 Task: Calculate the intersection points between a parametric surface and a line segment.
Action: Mouse moved to (102, 64)
Screenshot: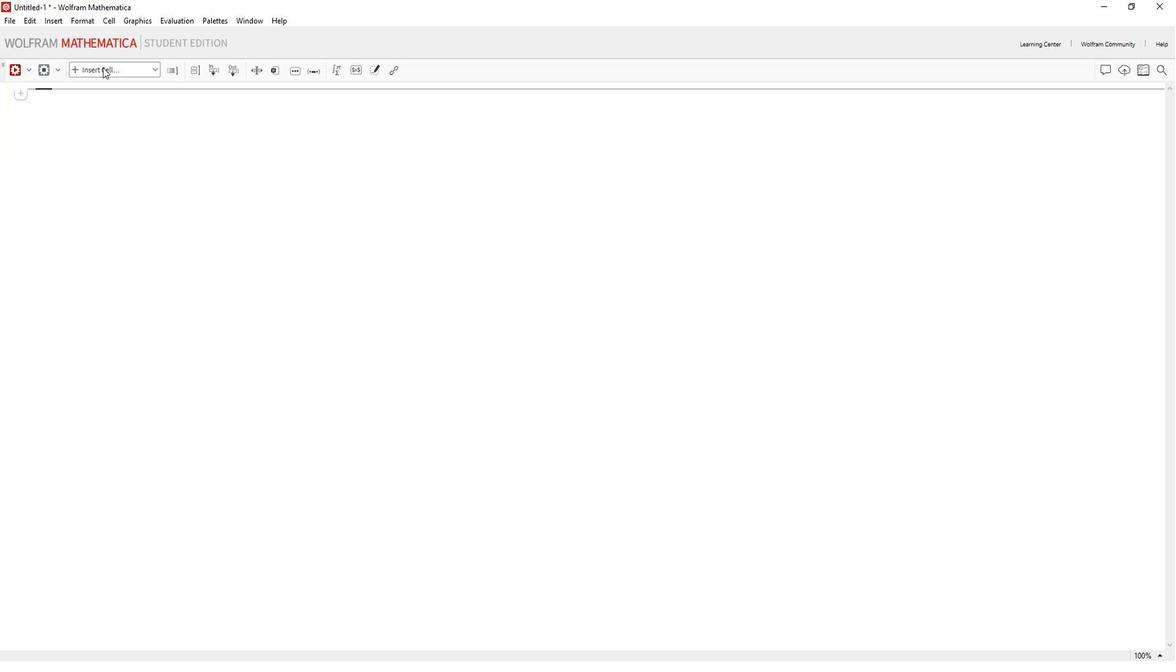 
Action: Mouse pressed left at (102, 64)
Screenshot: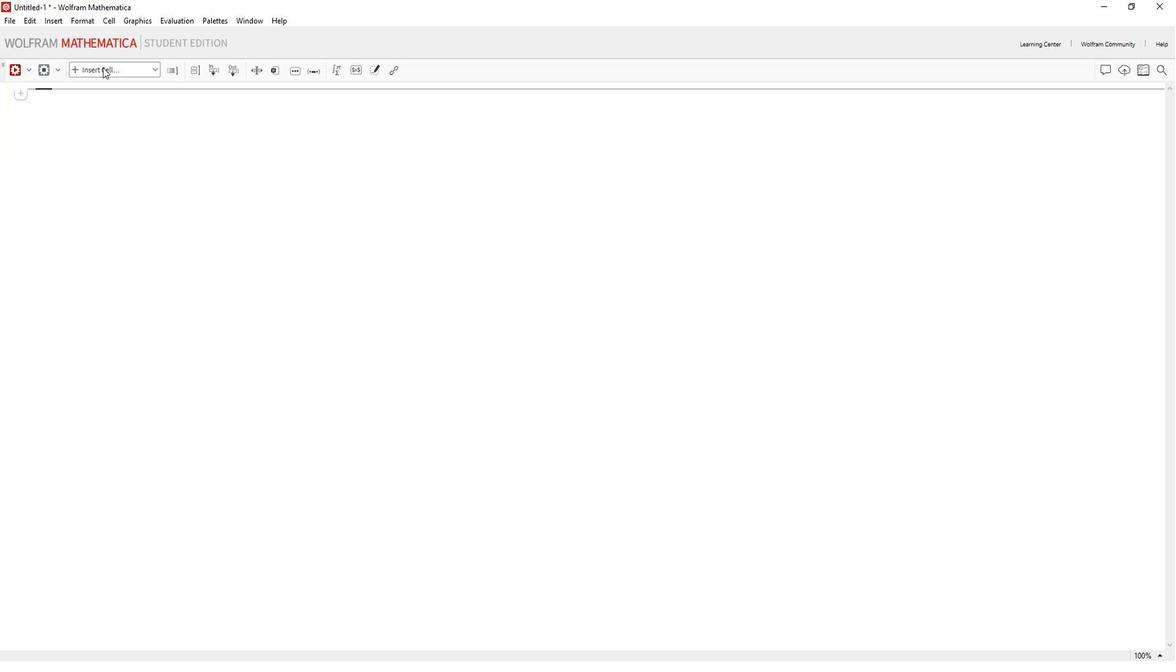 
Action: Mouse moved to (107, 224)
Screenshot: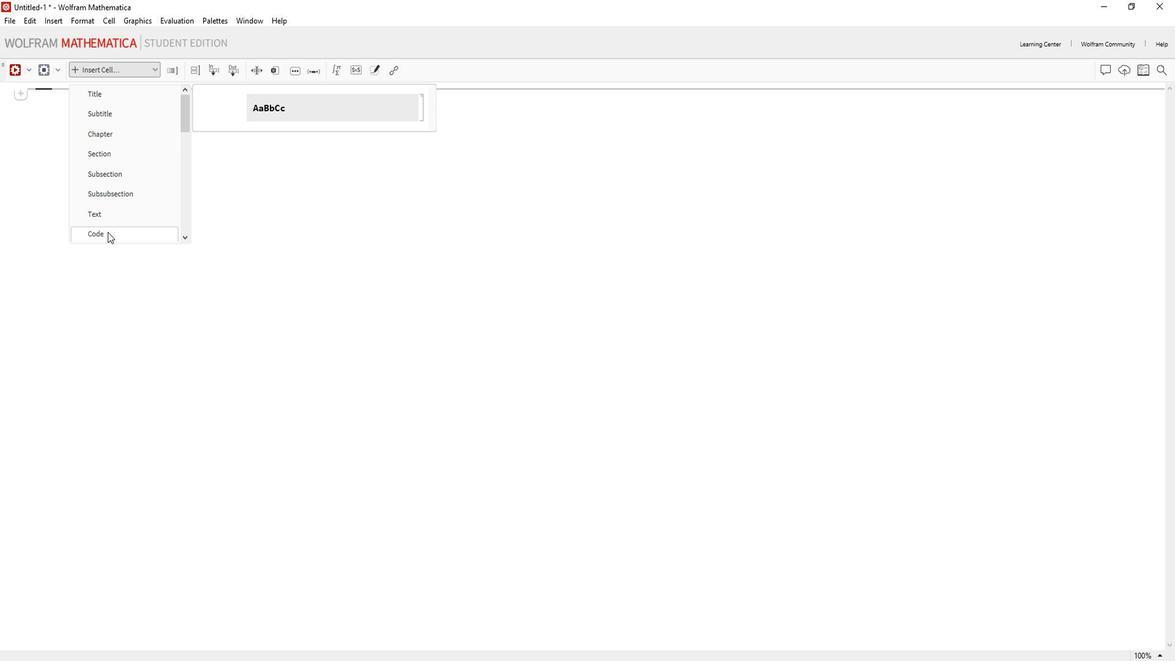 
Action: Mouse pressed left at (107, 224)
Screenshot: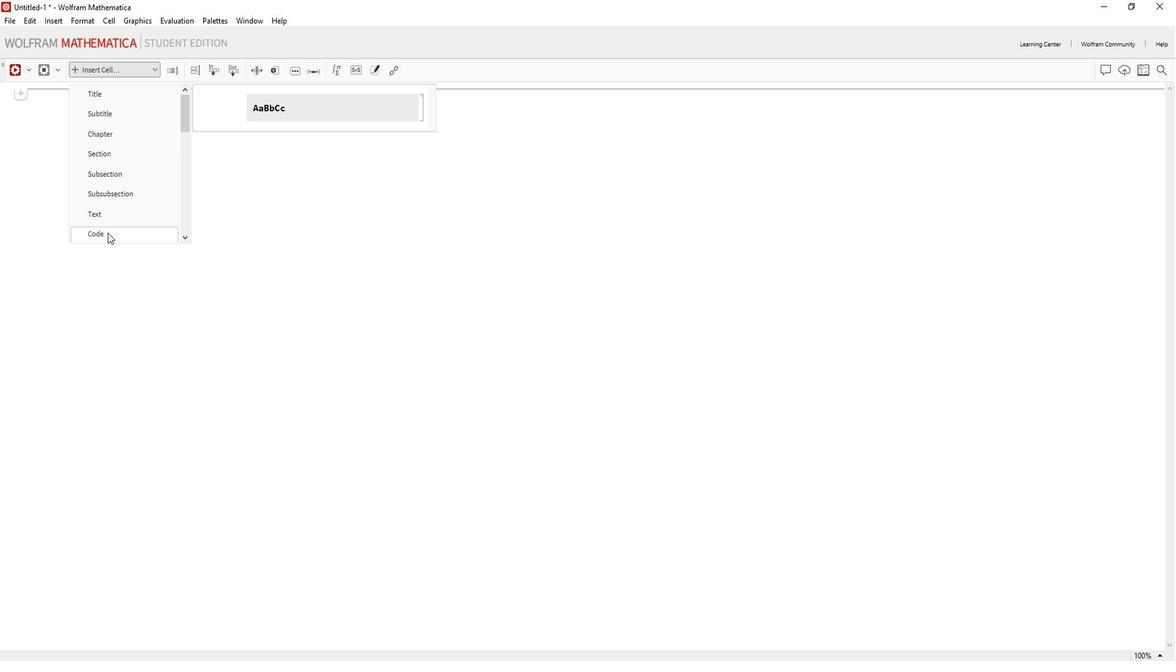 
Action: Mouse moved to (124, 191)
Screenshot: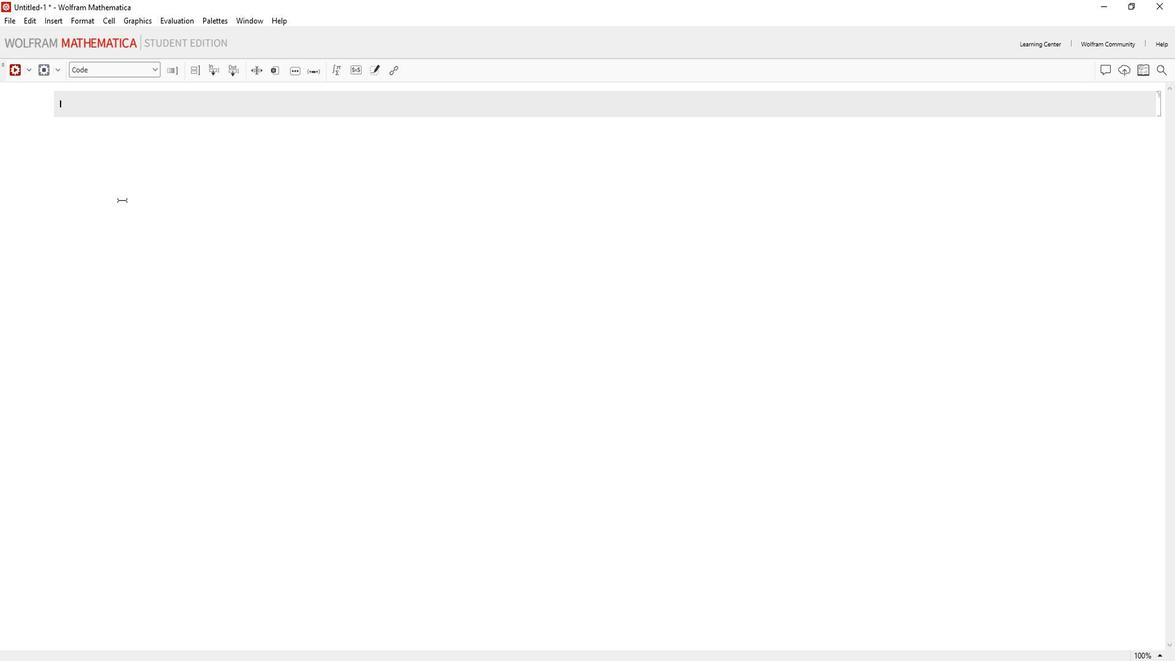 
Action: Key pressed f[u<Key.shift>_,<Key.space>v<Key.shift>_<Key.right><Key.space><Key.shift_r>:=<Key.space><Key.shift_r>{u,<Key.space>v,<Key.space>u<Key.shift>^2<Key.space><Key.shift>+<Key.space>v<Key.shift>&2<Key.backspace><Key.backspace><Key.shift><Key.shift><Key.shift><Key.shift><Key.shift><Key.shift><Key.shift>^2<Key.right><Key.enter>p1<Key.space>=<Key.space><Key.shift_r>{1,<Key.space>0,<Key.space>1<Key.right>;<Key.enter>p2<Key.space>=<Key.space><Key.shift_r>{-1,<Key.space>0,<Key.space>1<Key.left><Key.right><Key.right>;<Key.enter>line[t<Key.shift>_<Key.right><Key.space><Key.shift_r>:=<Key.space>p1<Key.space><Key.shift>+<Key.space>t<Key.space><Key.shift_r><Key.shift_r><Key.shift_r><Key.shift_r><Key.shift_r>(p2<Key.space>-<Key.space>p1<Key.right><Key.enter>intersections<Key.space>=<Key.space><Key.caps_lock>NS<Key.caps_lock>olve[f[u,<Key.space>v<Key.right><Key.space>==<Key.space>line[t<Key.right>,<Key.space><Key.shift_r>{u.<Key.backspace>,<Key.space>v,<Key.space>t<Key.right><Key.right><Key.enter>intersection<Key.caps_lock>P<Key.caps_lock>ointy<Key.backspace>s<Key.space>=<Key.space><Key.shift_r><Key.shift_r>{u,<Key.space>v<Key.right><Key.space>/.<Key.space>intersections<Key.space>
Screenshot: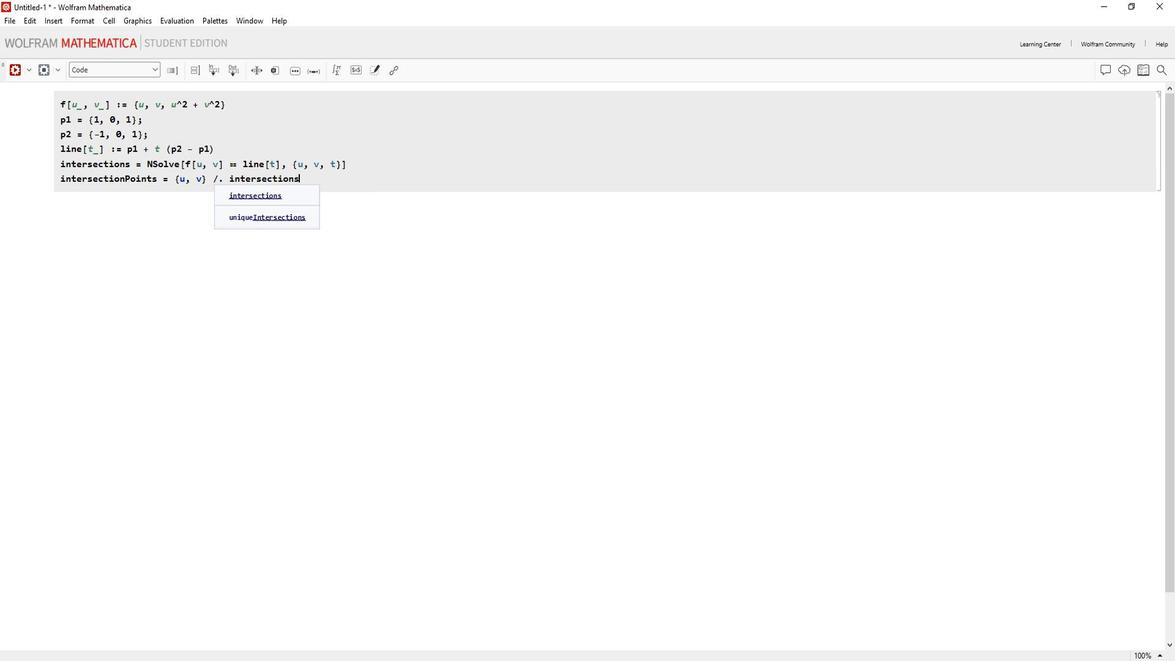 
Action: Mouse moved to (17, 68)
Screenshot: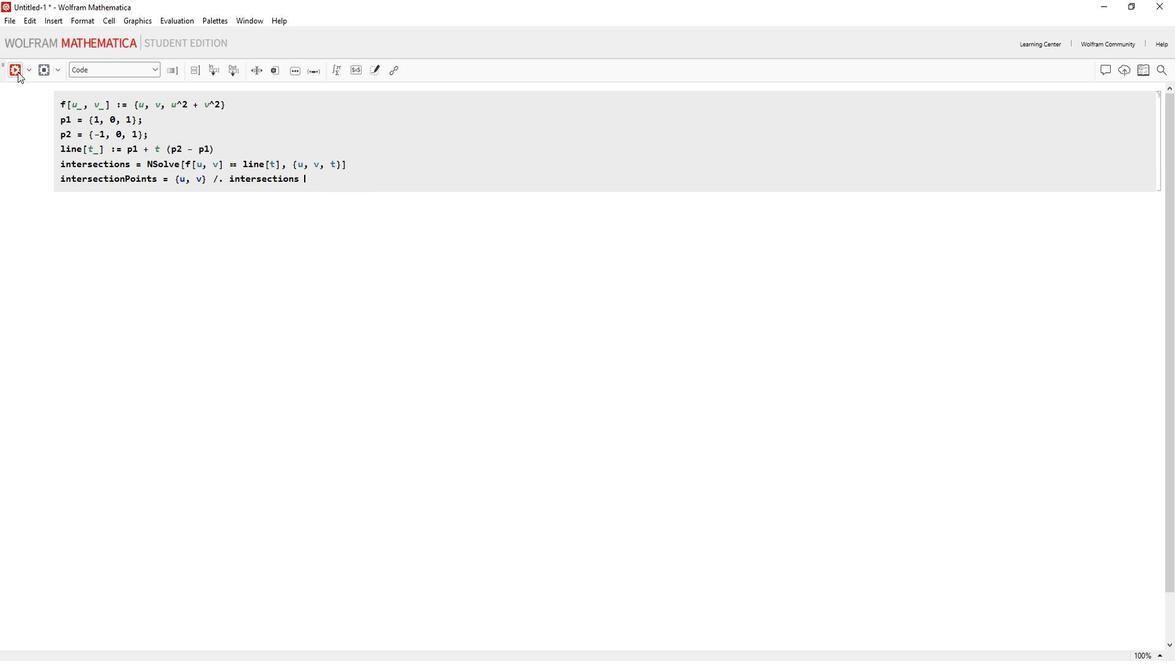 
Action: Mouse pressed left at (17, 68)
Screenshot: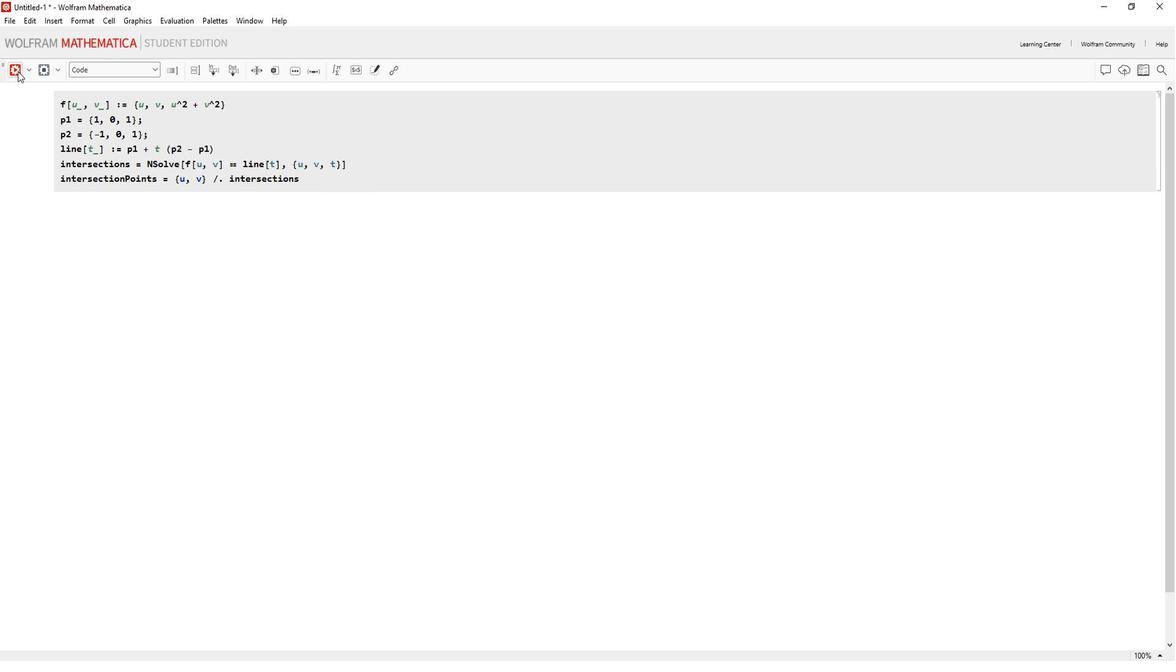 
